 Task: When a card is added to the list "to do" then copy the card to the top.
Action: Mouse pressed left at (859, 257)
Screenshot: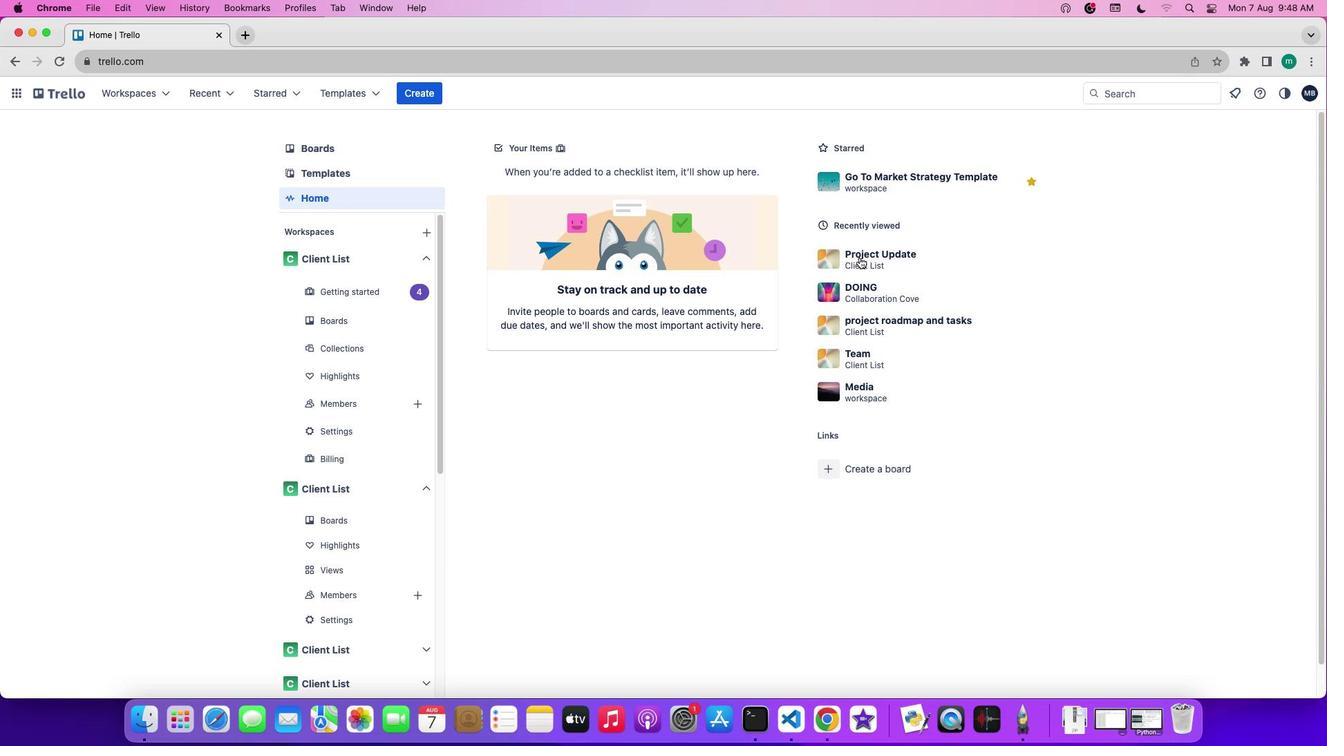
Action: Mouse moved to (348, 195)
Screenshot: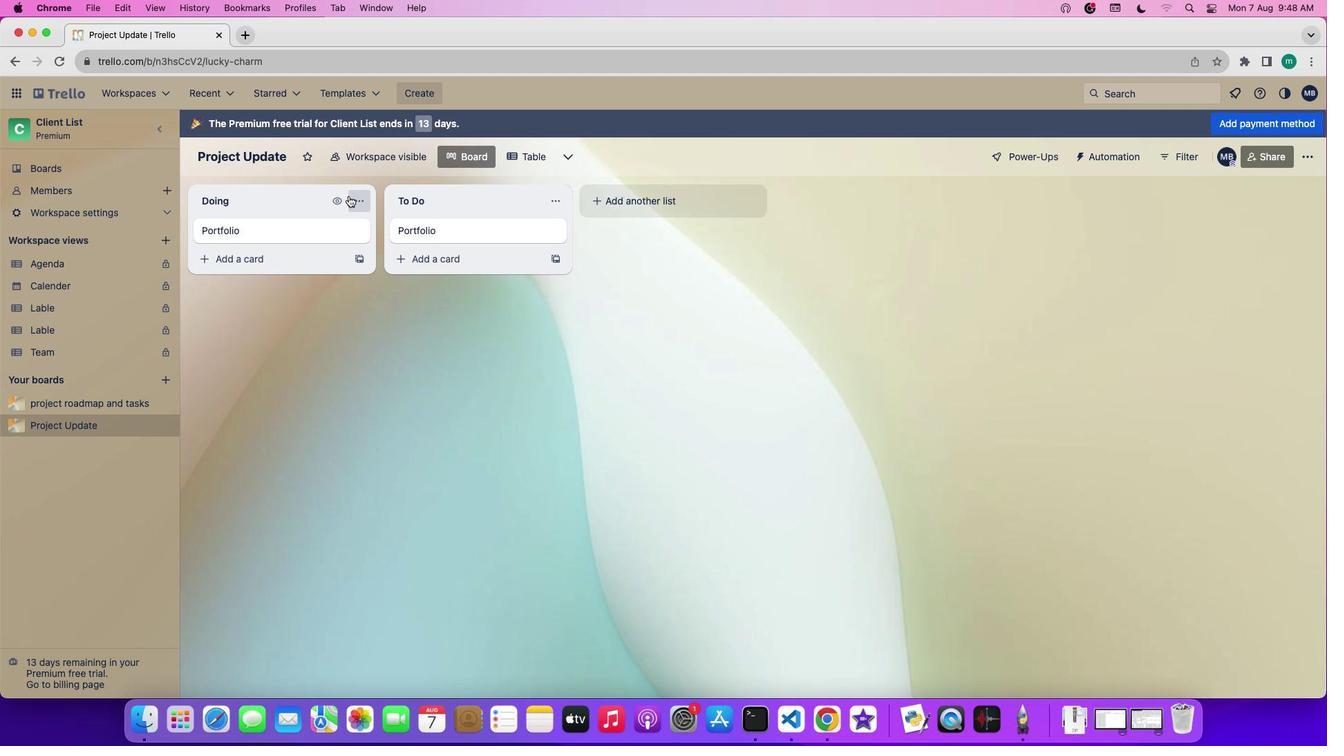 
Action: Mouse pressed left at (348, 195)
Screenshot: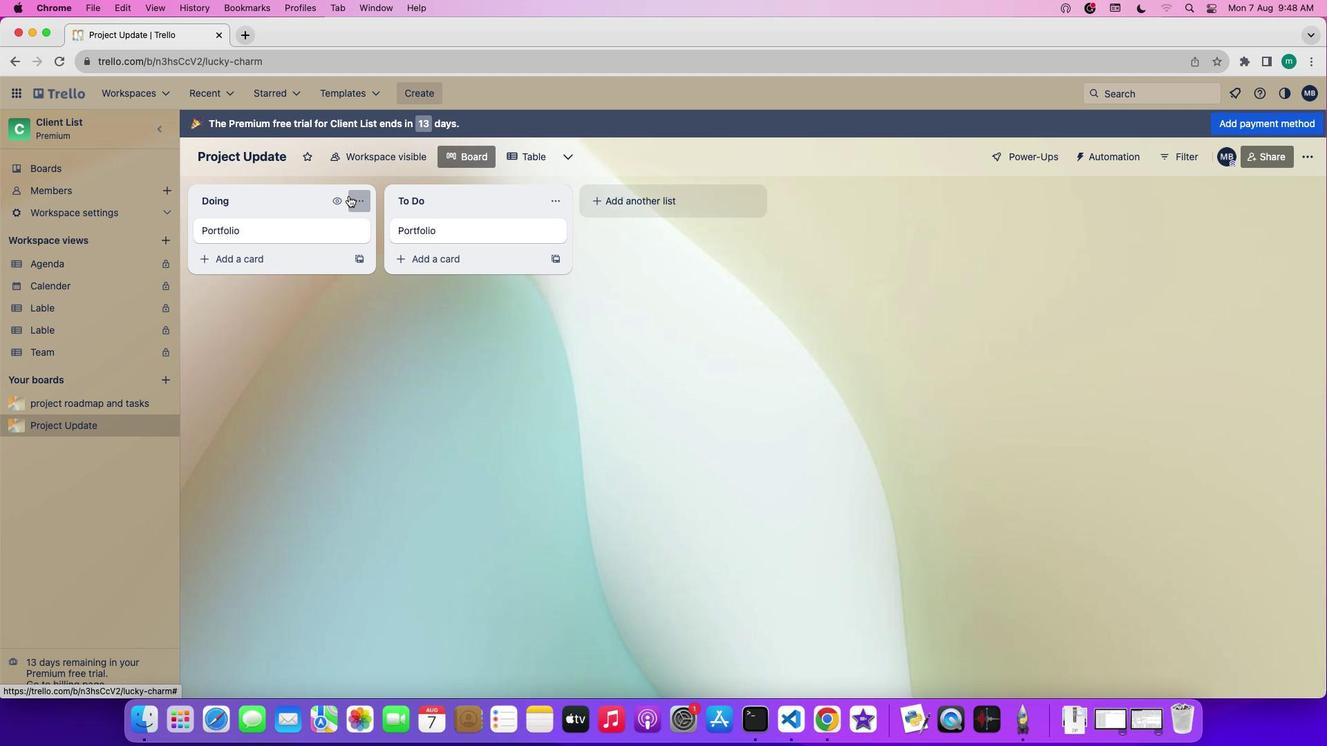 
Action: Mouse moved to (415, 382)
Screenshot: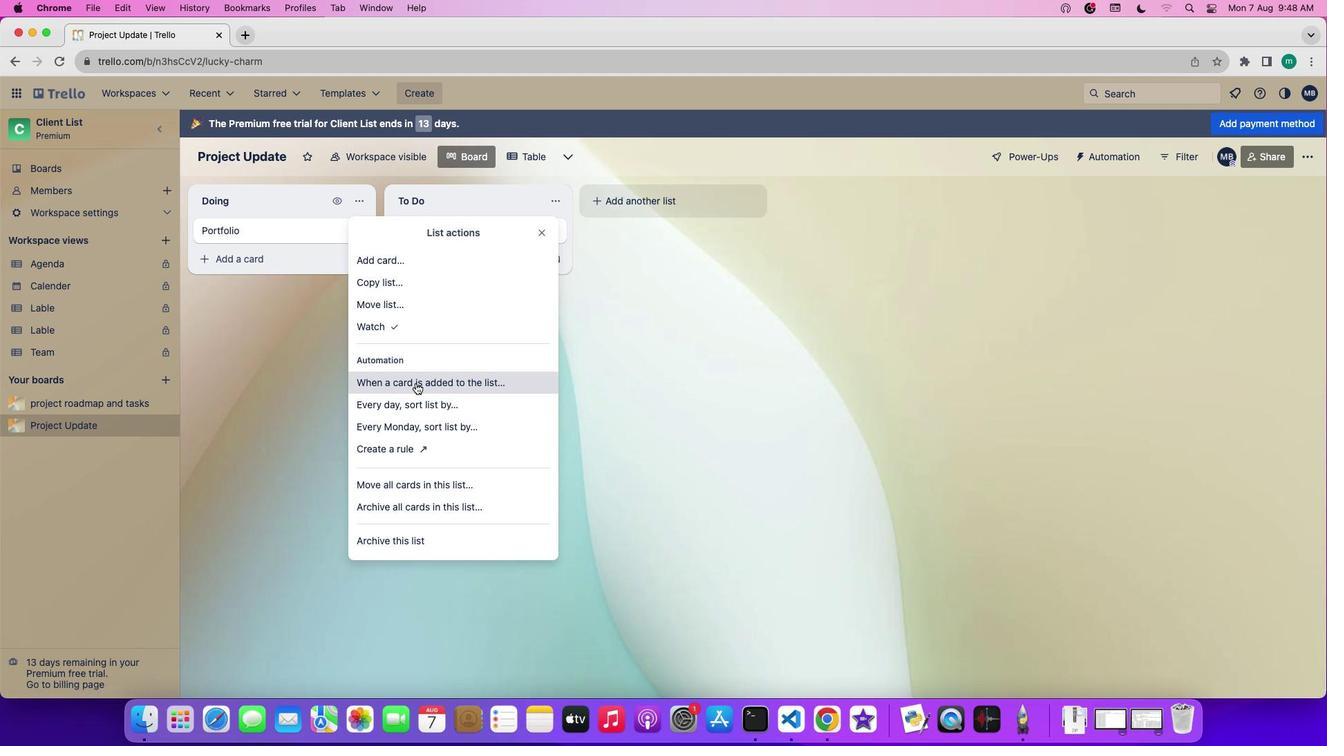
Action: Mouse pressed left at (415, 382)
Screenshot: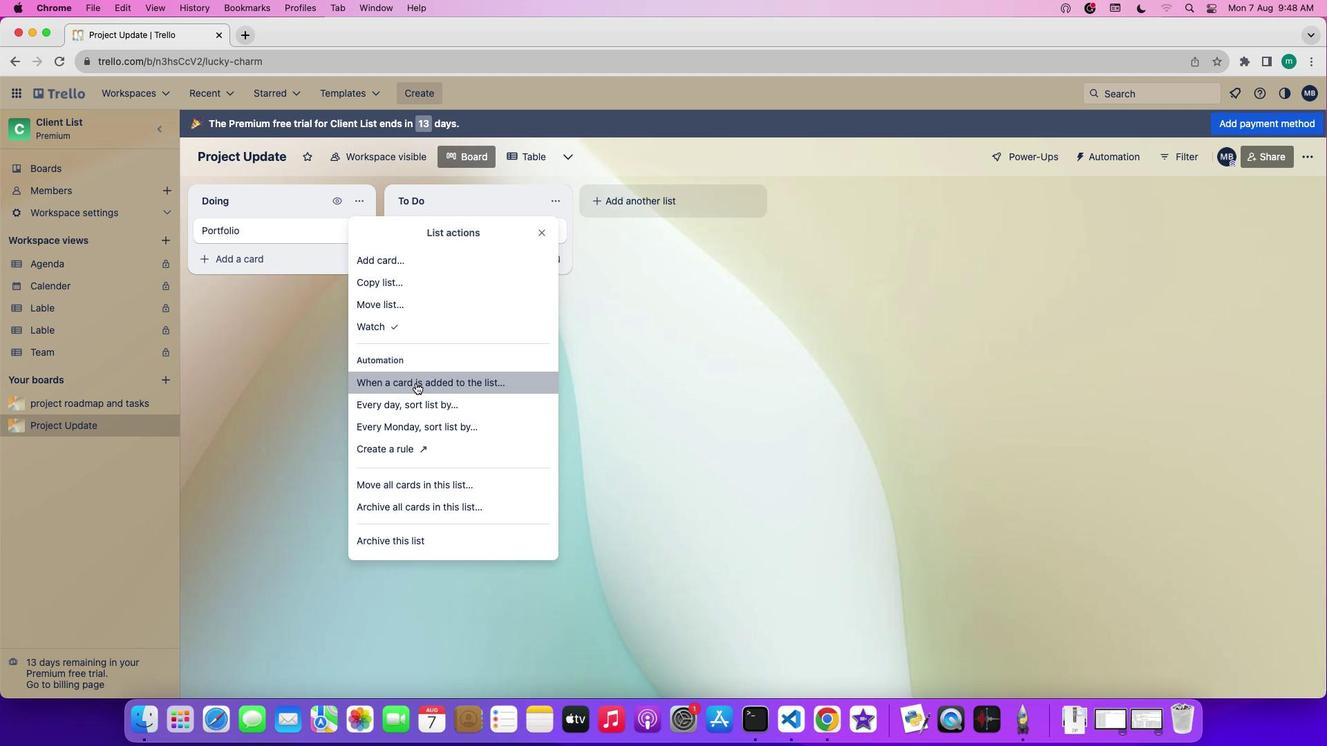 
Action: Mouse pressed left at (415, 382)
Screenshot: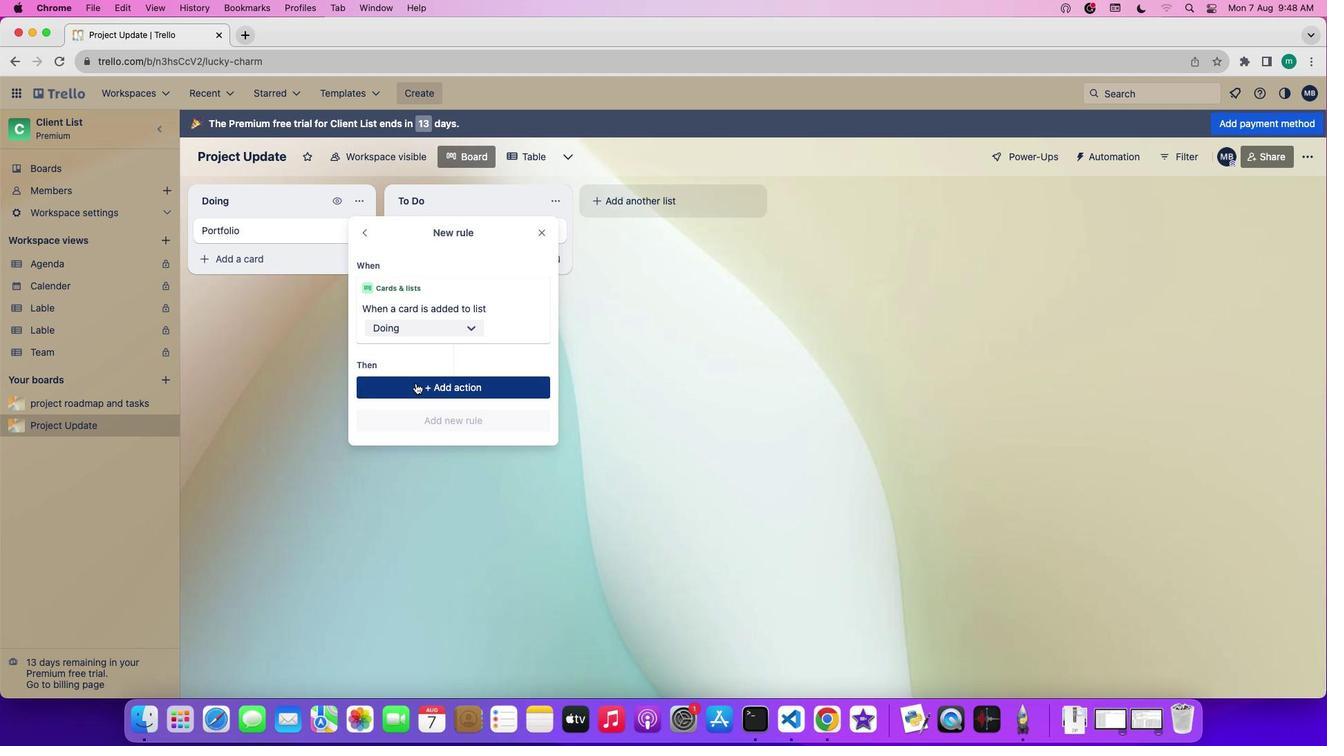 
Action: Mouse moved to (436, 302)
Screenshot: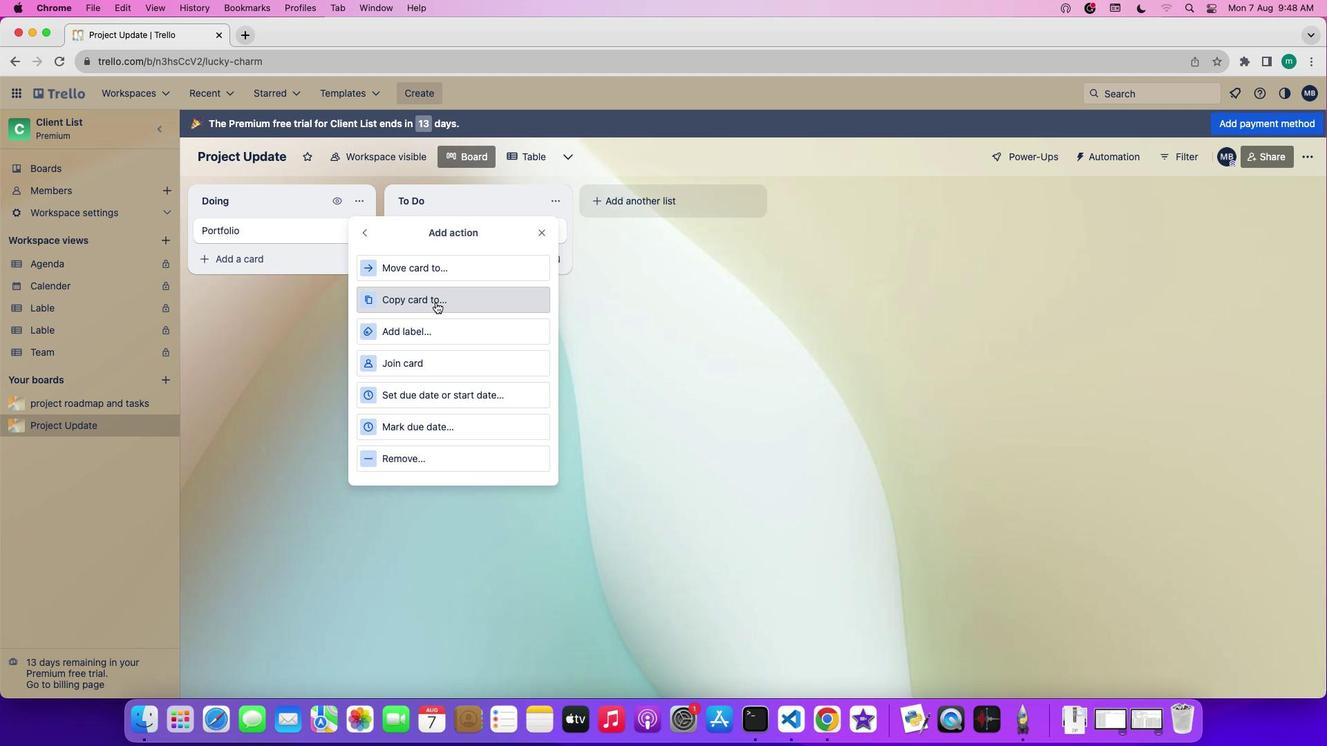 
Action: Mouse pressed left at (436, 302)
Screenshot: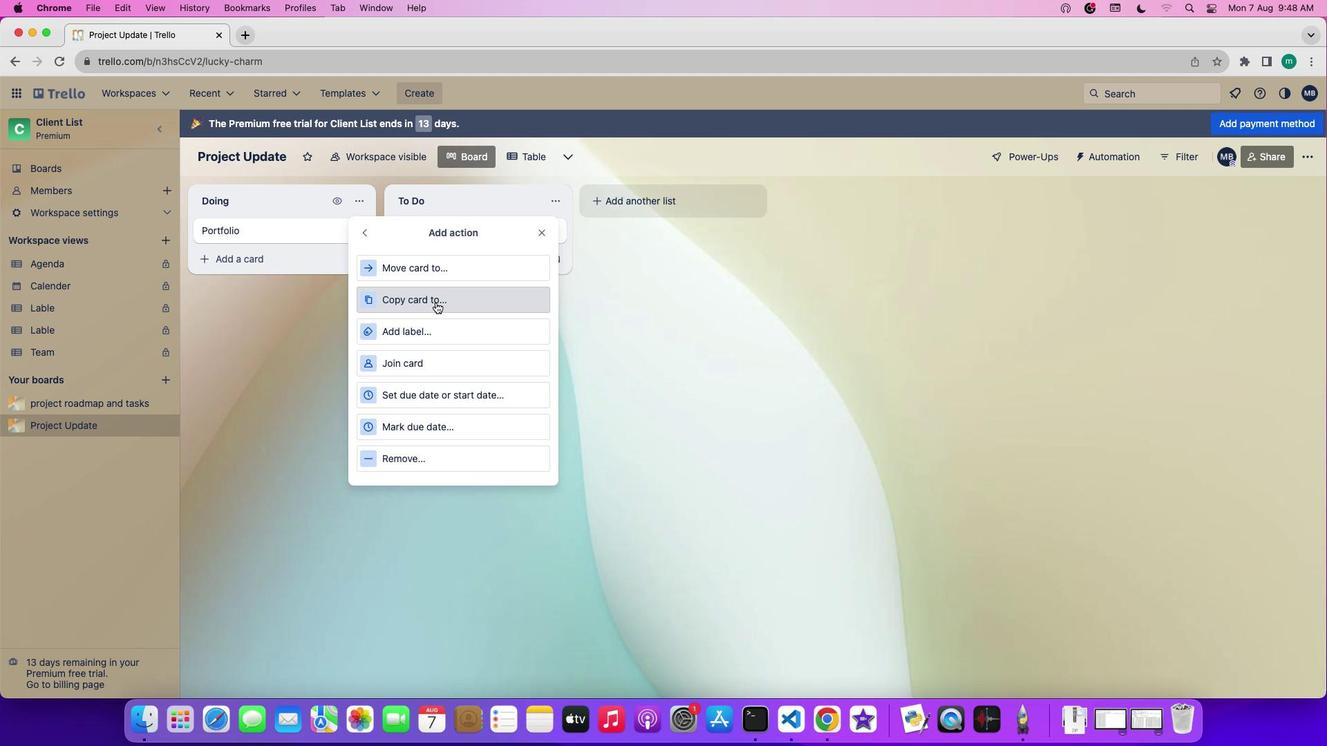 
Action: Mouse moved to (489, 405)
Screenshot: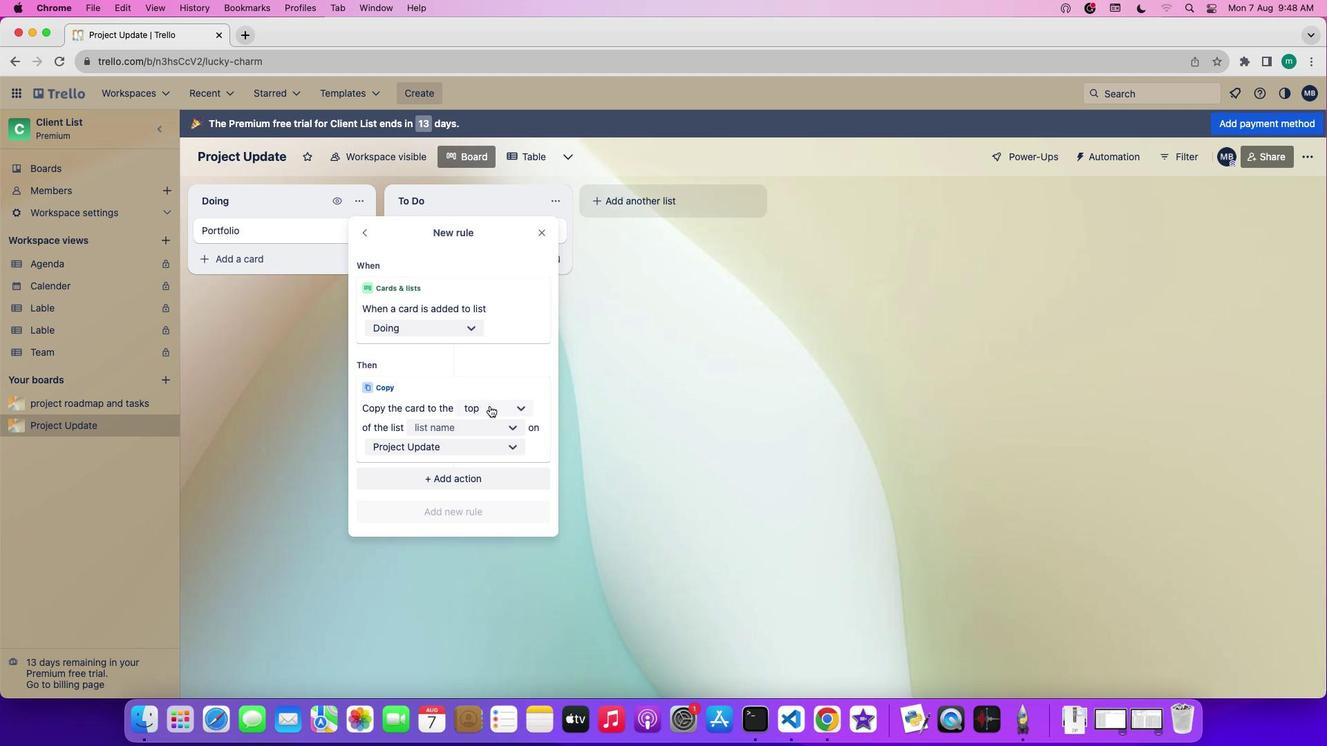 
Action: Mouse pressed left at (489, 405)
Screenshot: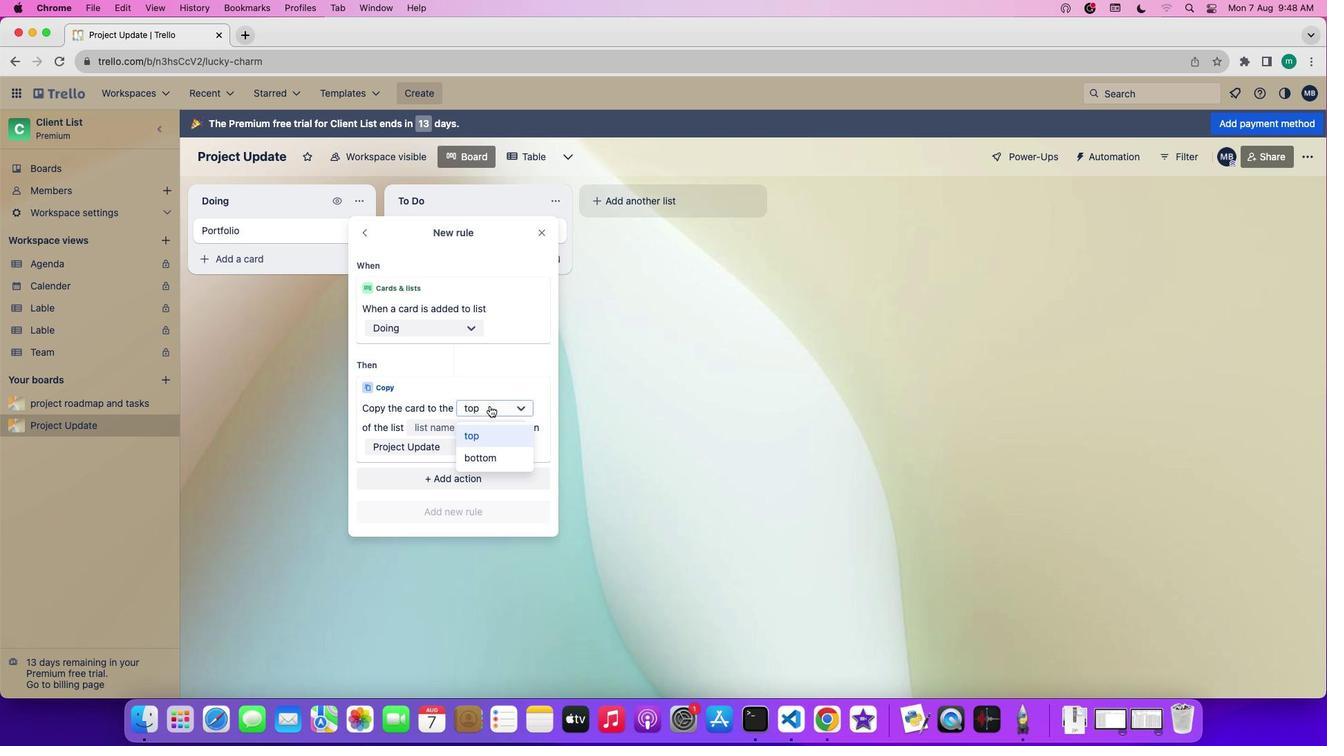
Action: Mouse moved to (501, 439)
Screenshot: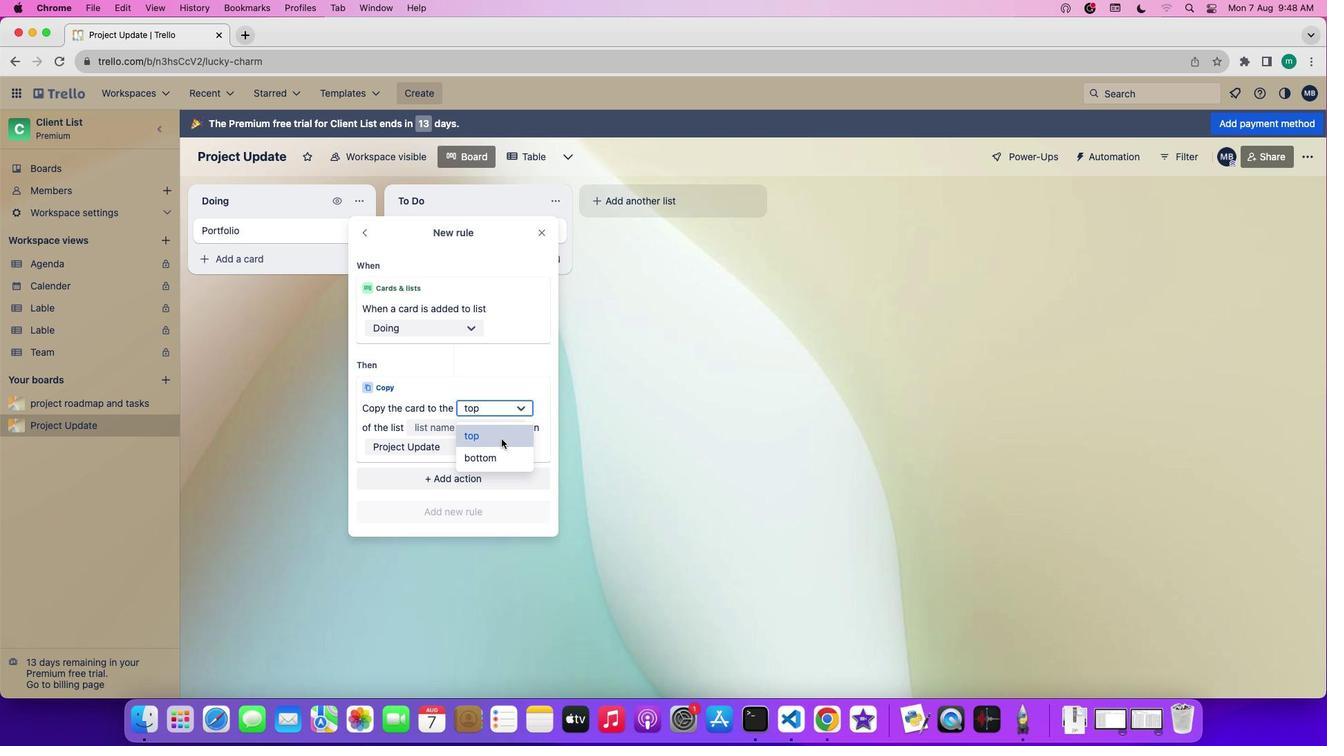 
Action: Mouse pressed left at (501, 439)
Screenshot: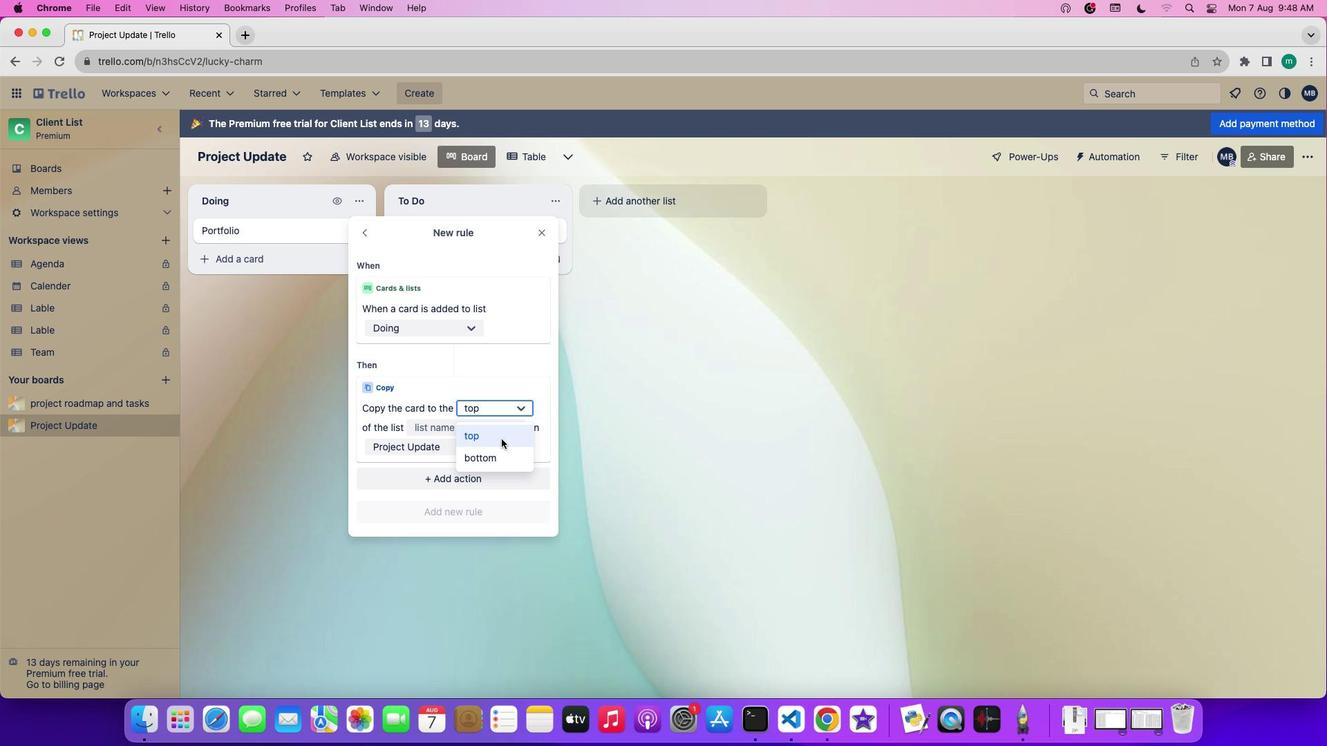
Action: Mouse moved to (520, 437)
Screenshot: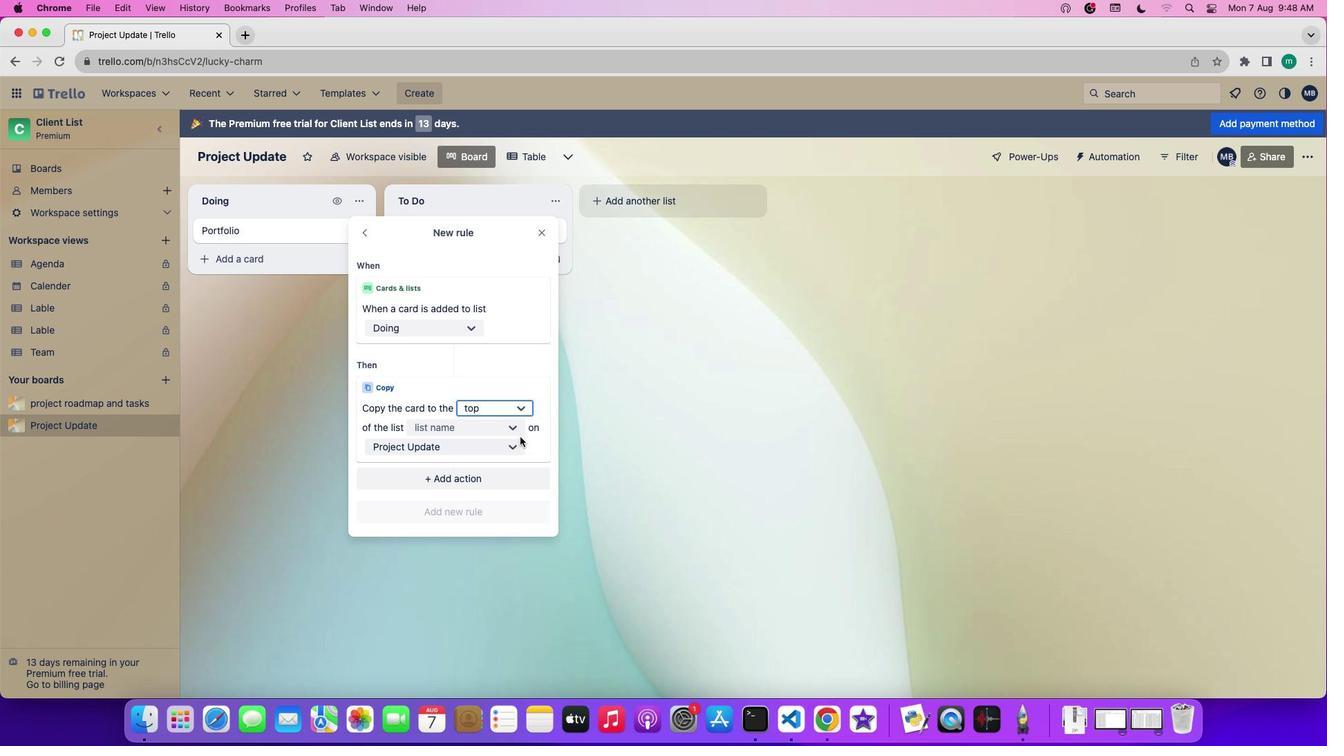 
